 Task: Create a due date automation trigger when advanced on, 2 hours before a card is due add content with a description ending with resume.
Action: Mouse moved to (1018, 190)
Screenshot: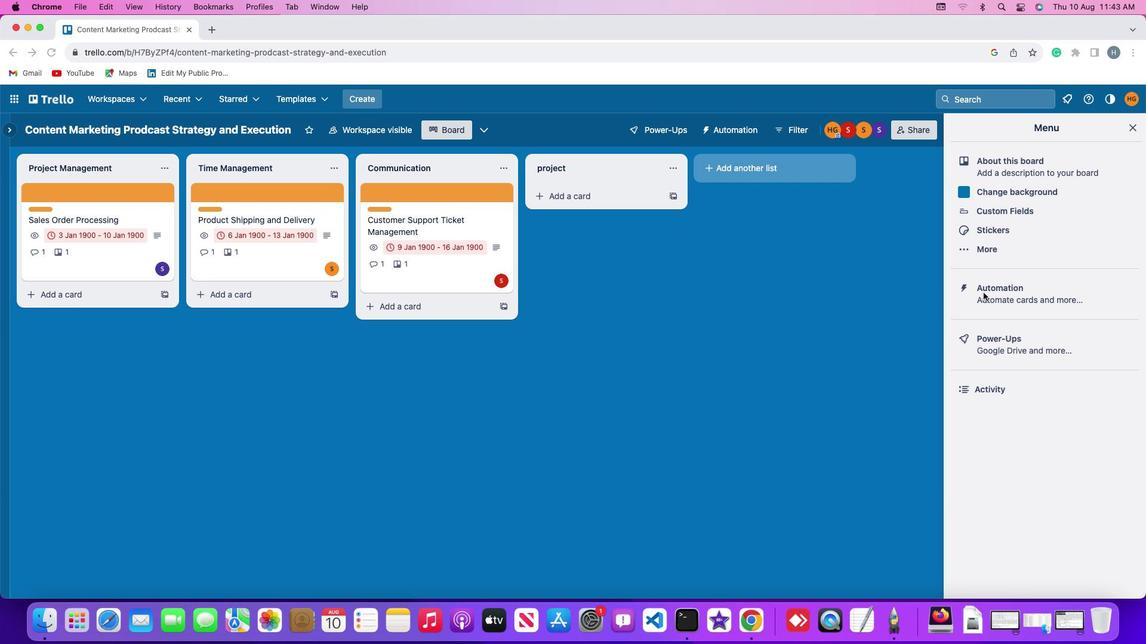 
Action: Mouse pressed left at (1018, 190)
Screenshot: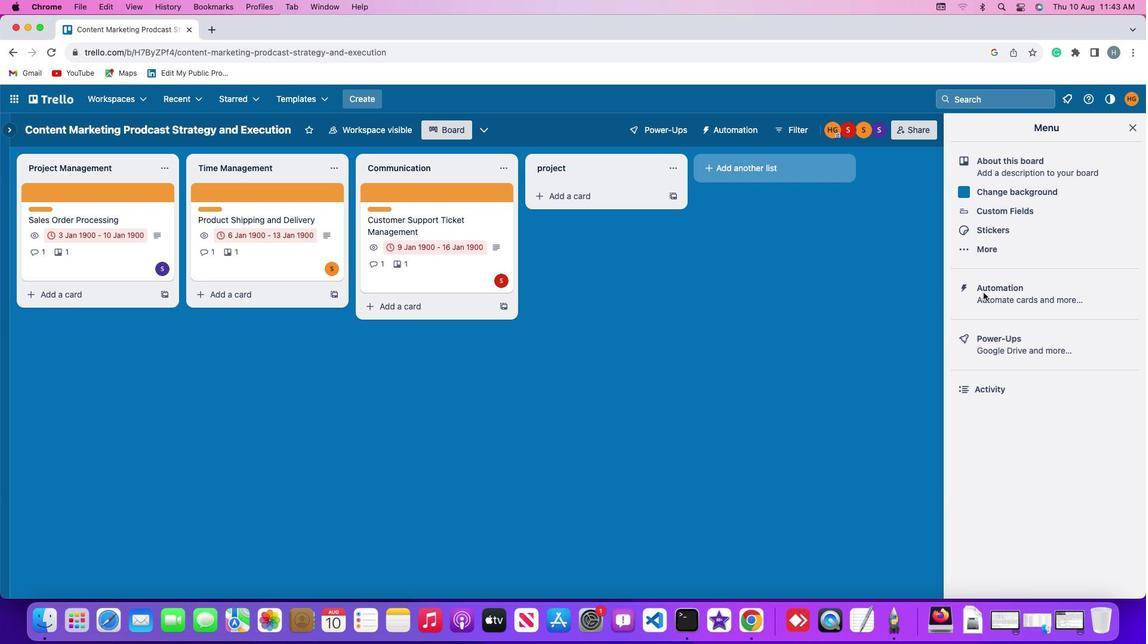 
Action: Mouse pressed left at (1018, 190)
Screenshot: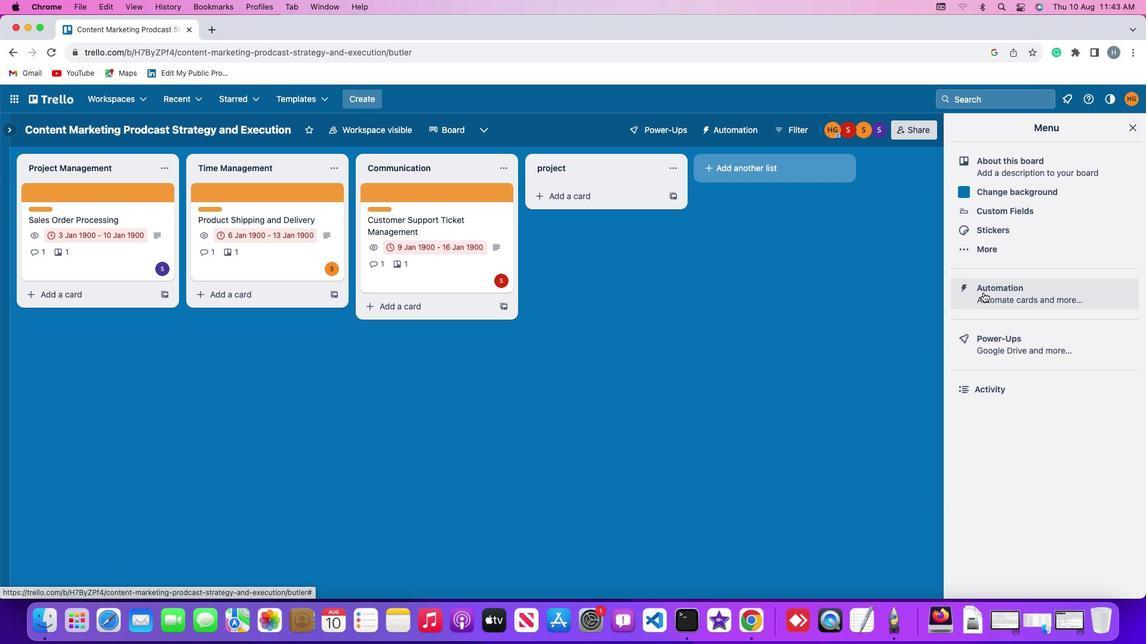 
Action: Mouse moved to (78, 176)
Screenshot: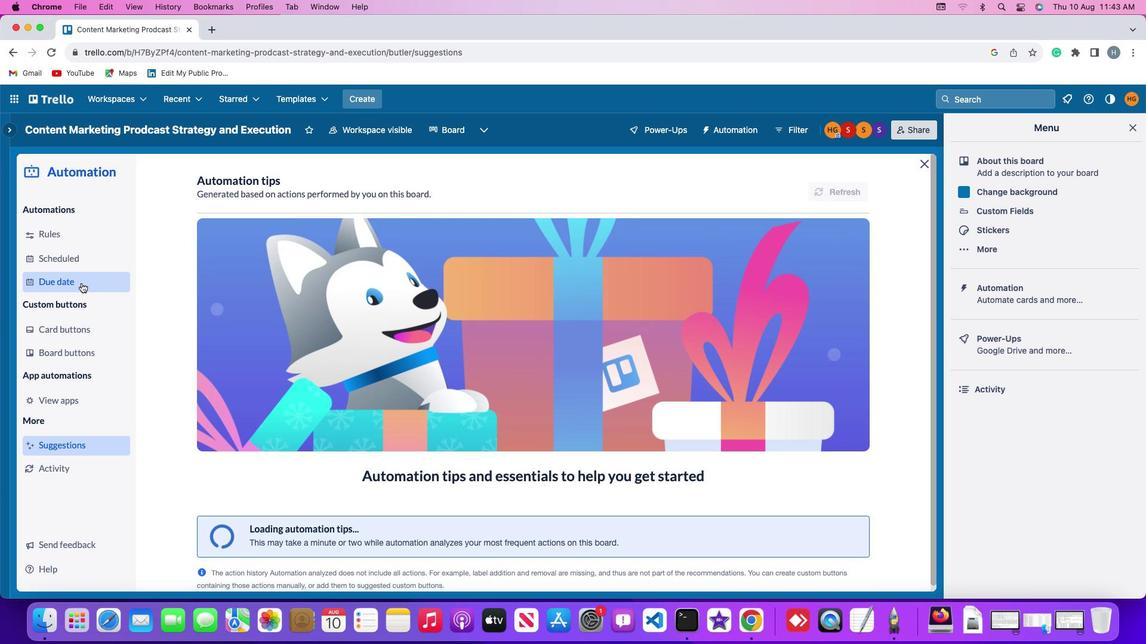 
Action: Mouse pressed left at (78, 176)
Screenshot: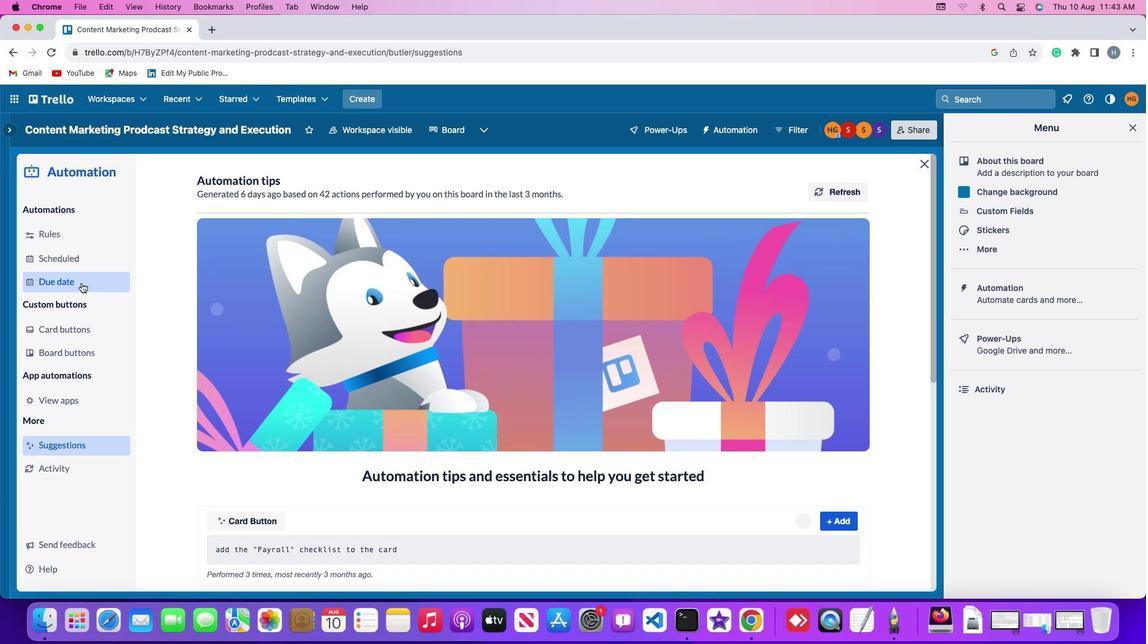 
Action: Mouse moved to (825, 29)
Screenshot: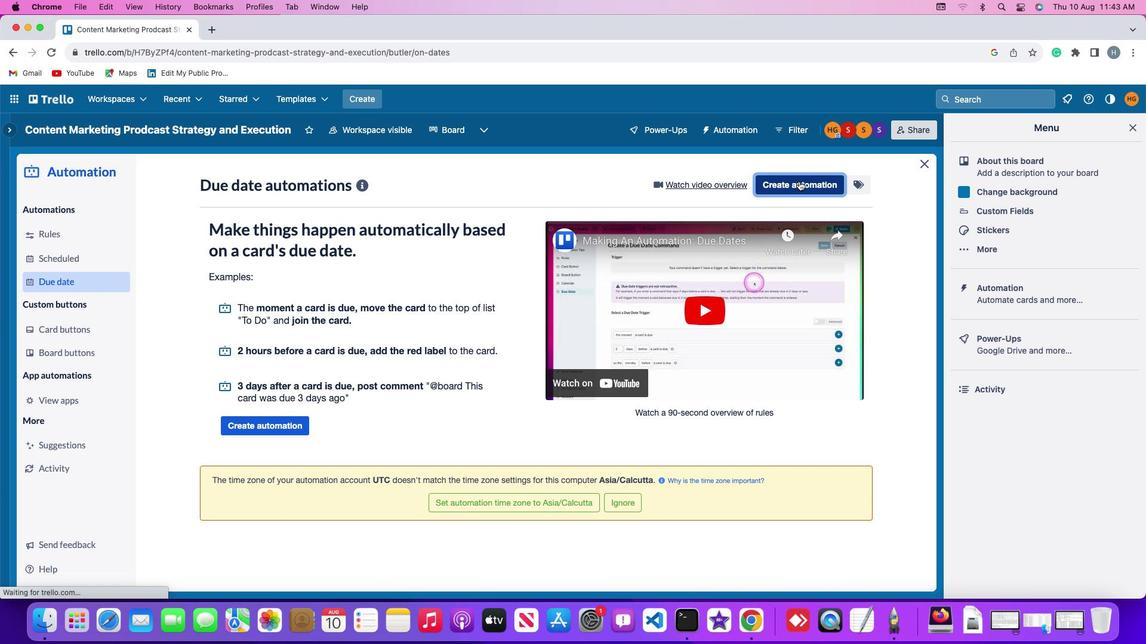 
Action: Mouse pressed left at (825, 29)
Screenshot: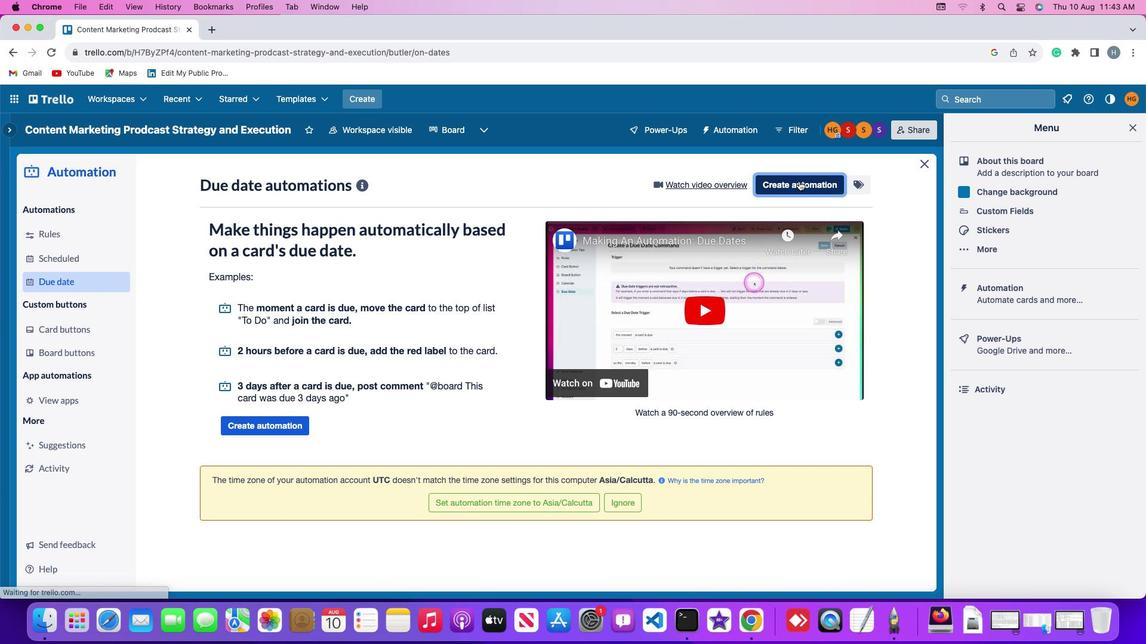 
Action: Mouse moved to (250, 195)
Screenshot: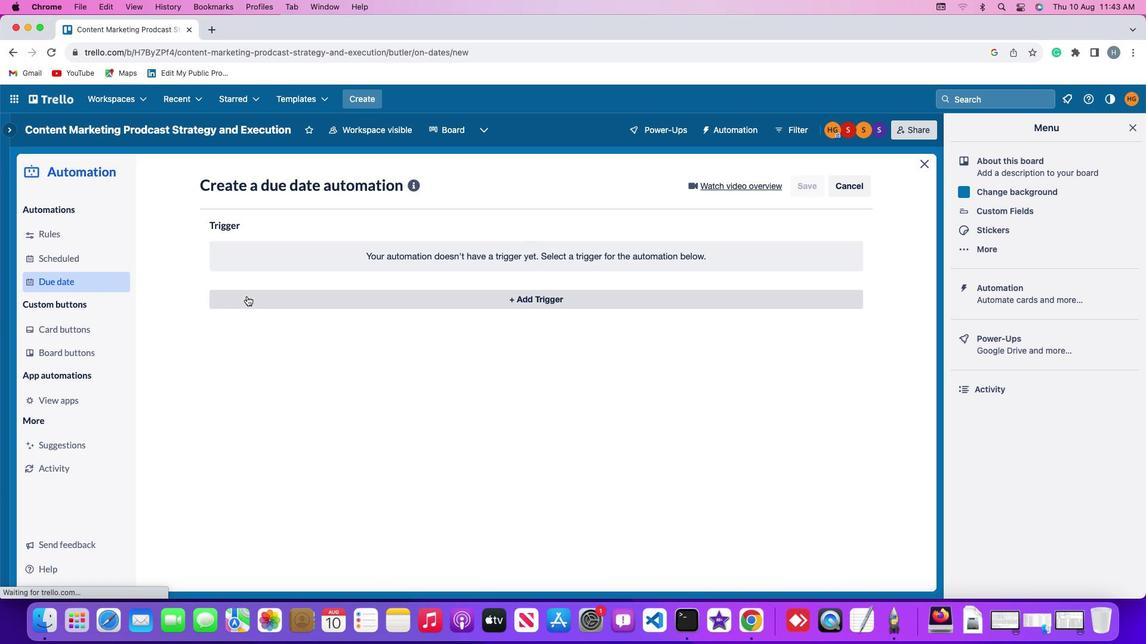 
Action: Mouse pressed left at (250, 195)
Screenshot: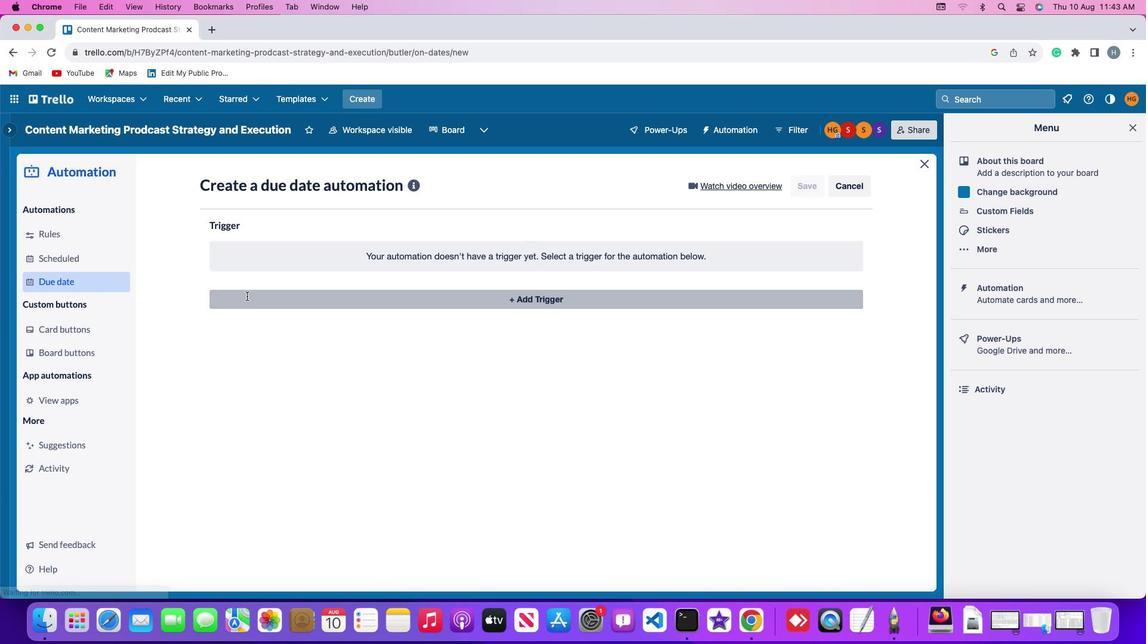 
Action: Mouse moved to (242, 454)
Screenshot: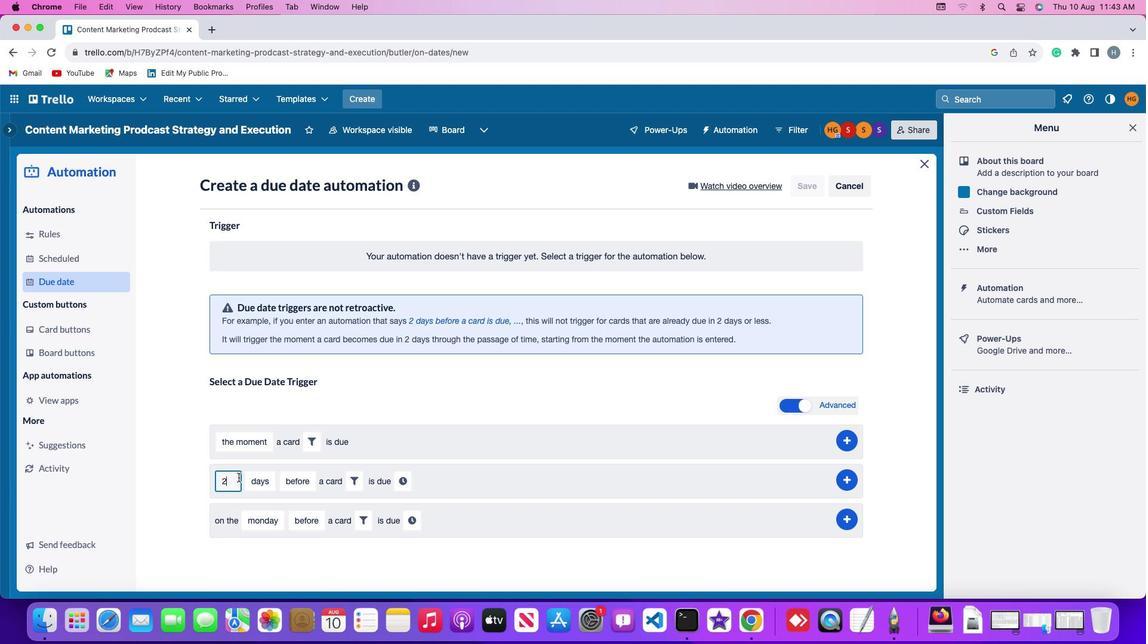 
Action: Mouse pressed left at (242, 454)
Screenshot: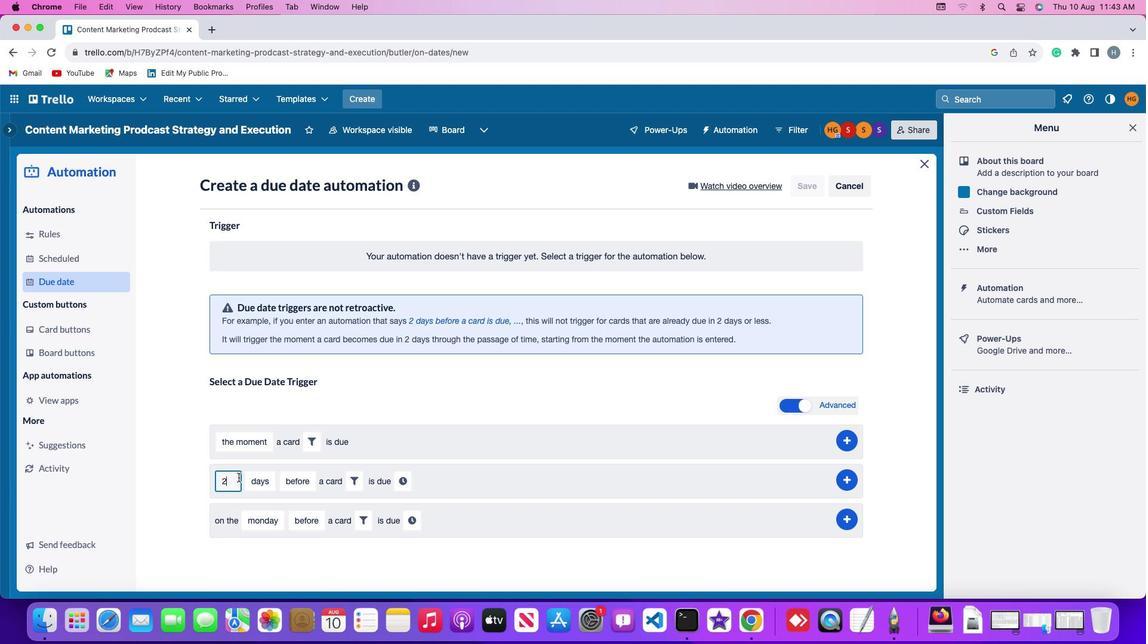 
Action: Mouse moved to (242, 455)
Screenshot: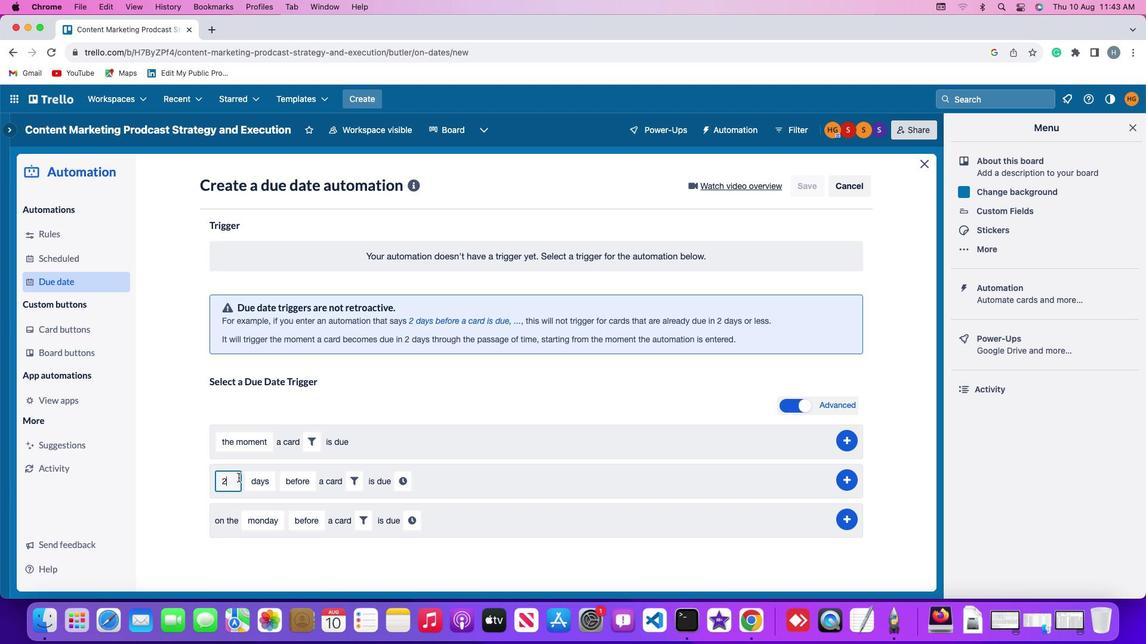 
Action: Key pressed Key.backspace'2'
Screenshot: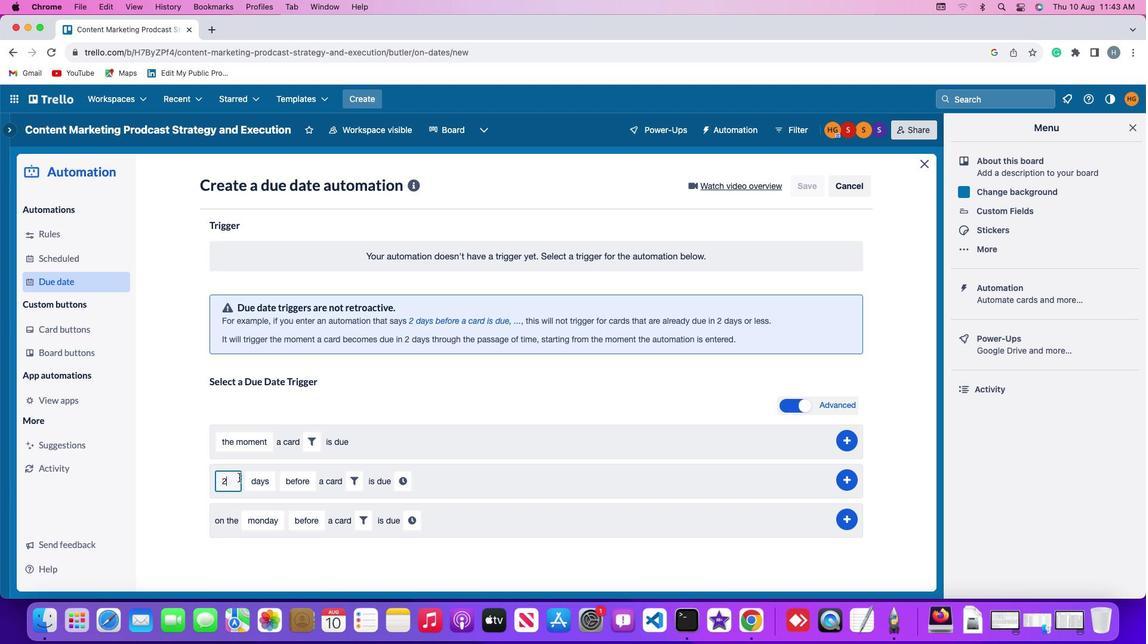 
Action: Mouse moved to (261, 456)
Screenshot: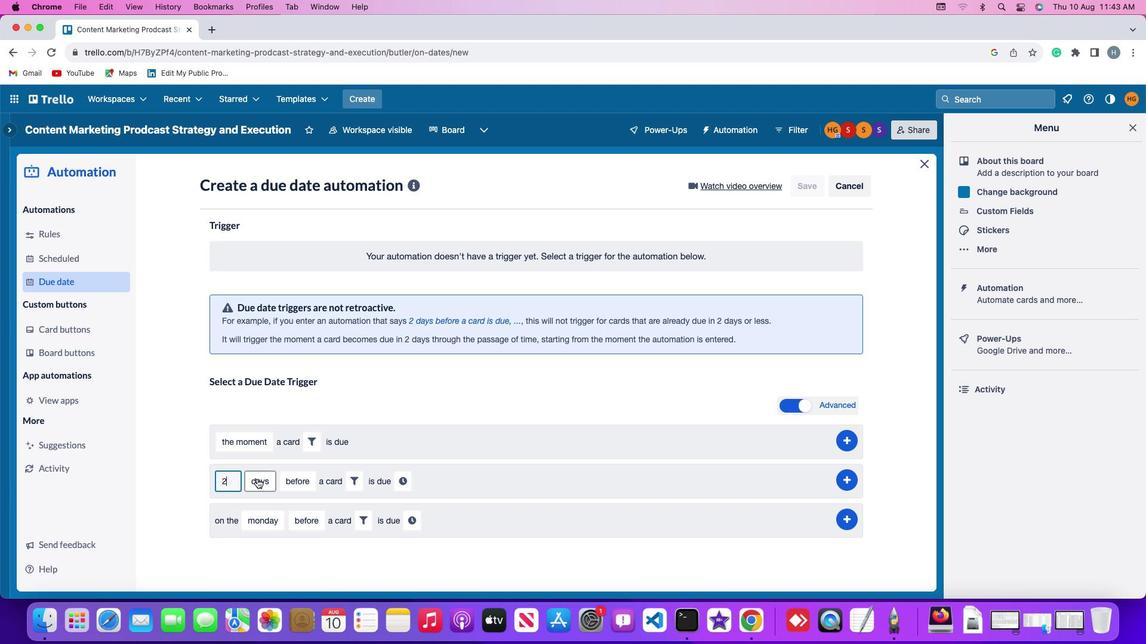 
Action: Mouse pressed left at (261, 456)
Screenshot: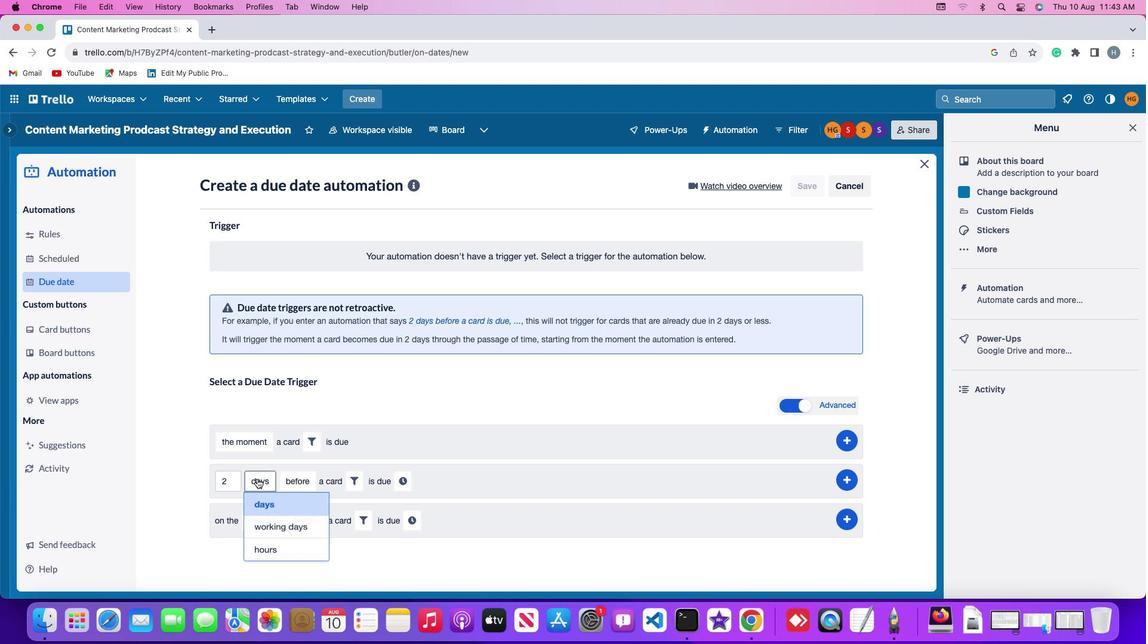 
Action: Mouse moved to (273, 566)
Screenshot: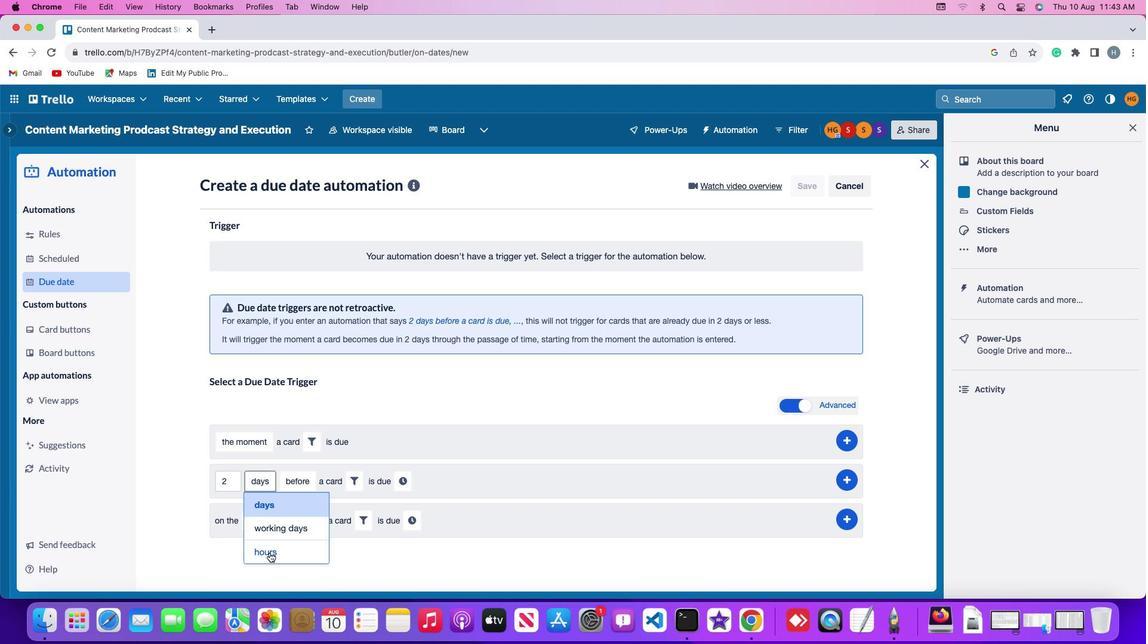
Action: Mouse pressed left at (273, 566)
Screenshot: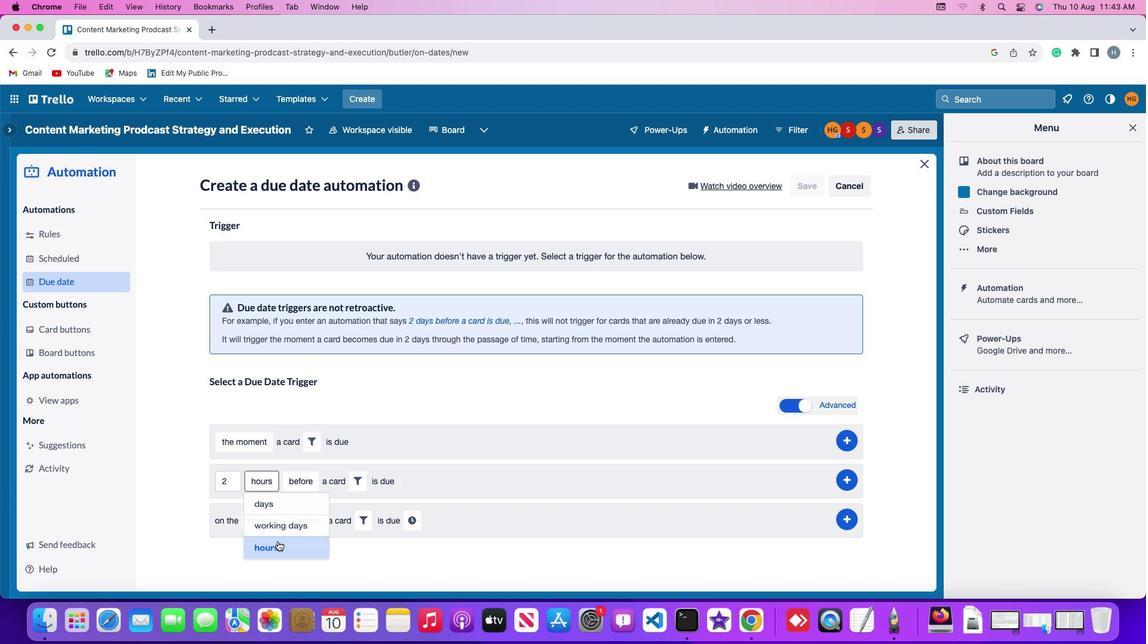 
Action: Mouse moved to (313, 464)
Screenshot: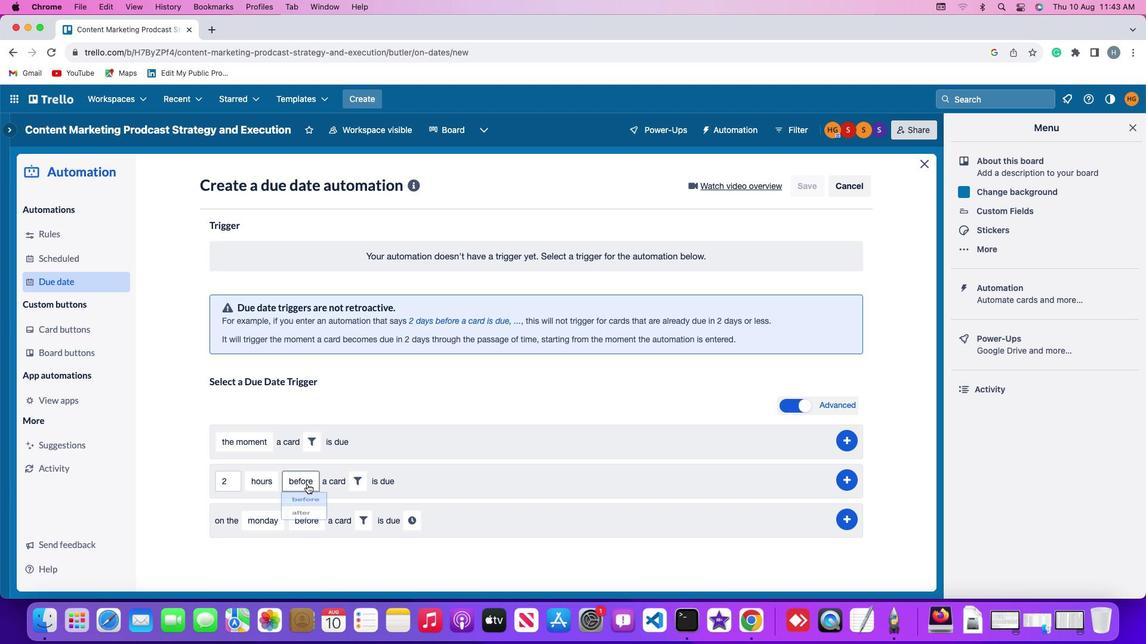 
Action: Mouse pressed left at (313, 464)
Screenshot: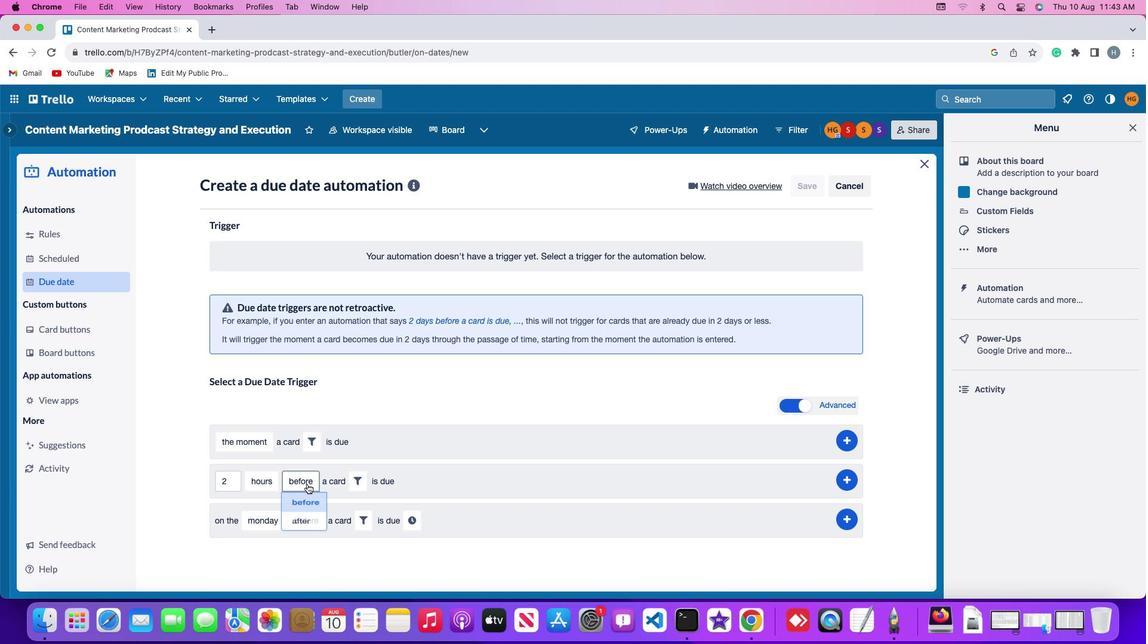 
Action: Mouse moved to (326, 489)
Screenshot: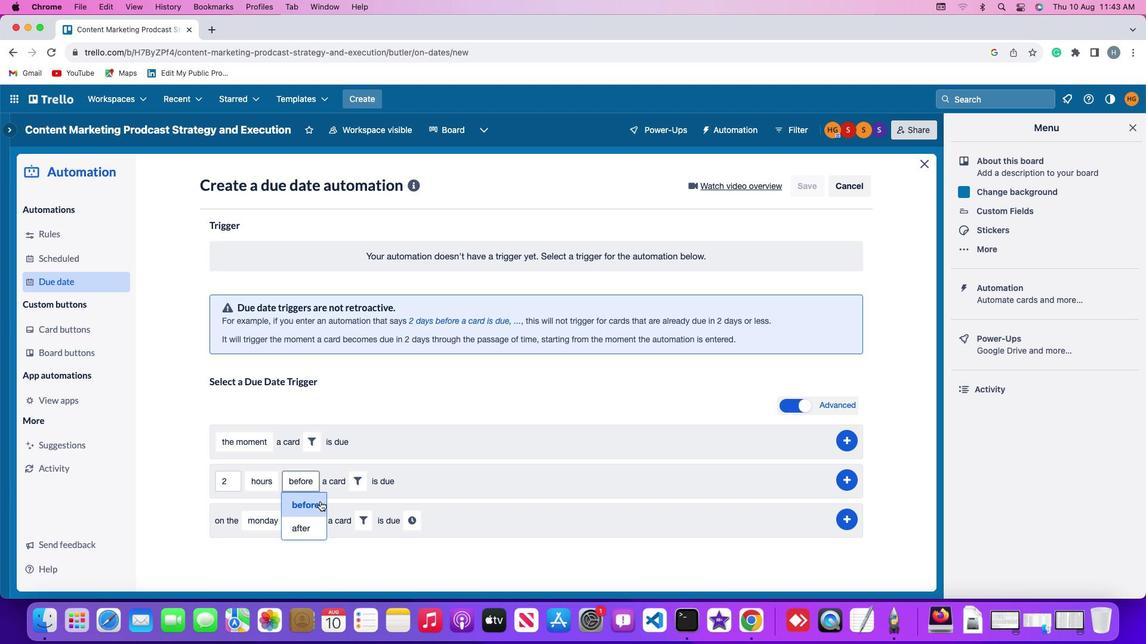 
Action: Mouse pressed left at (326, 489)
Screenshot: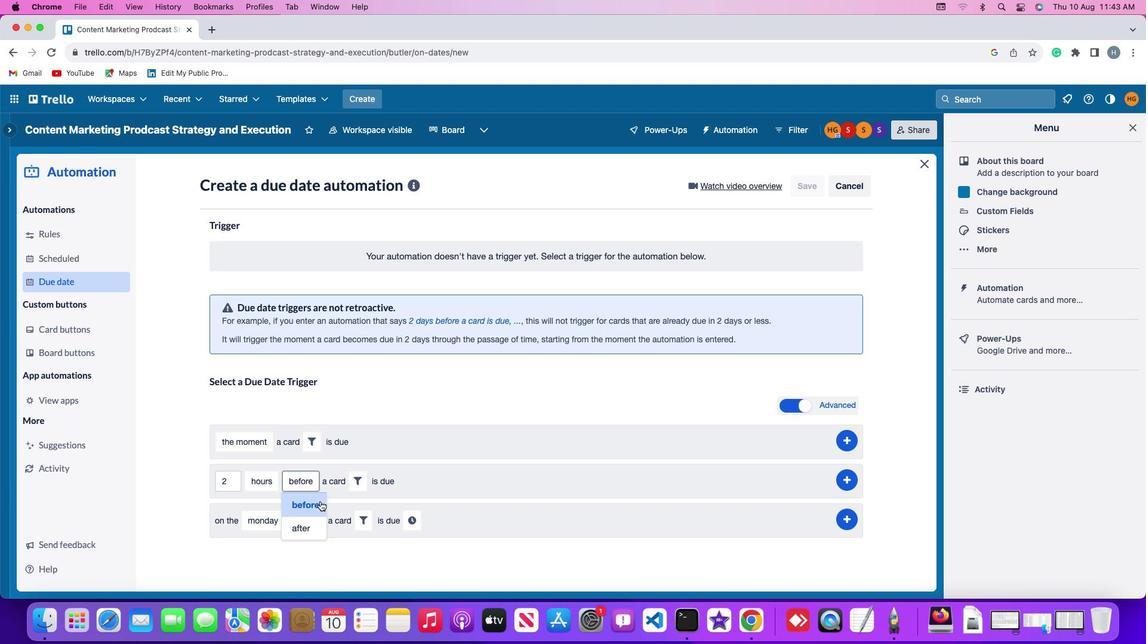 
Action: Mouse moved to (364, 458)
Screenshot: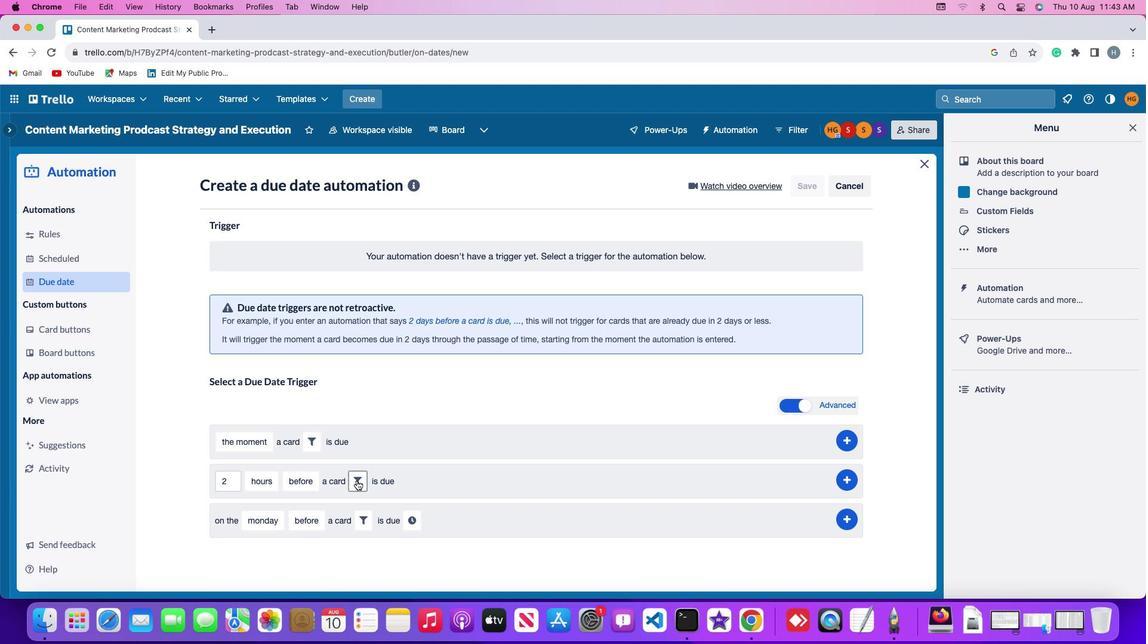 
Action: Mouse pressed left at (364, 458)
Screenshot: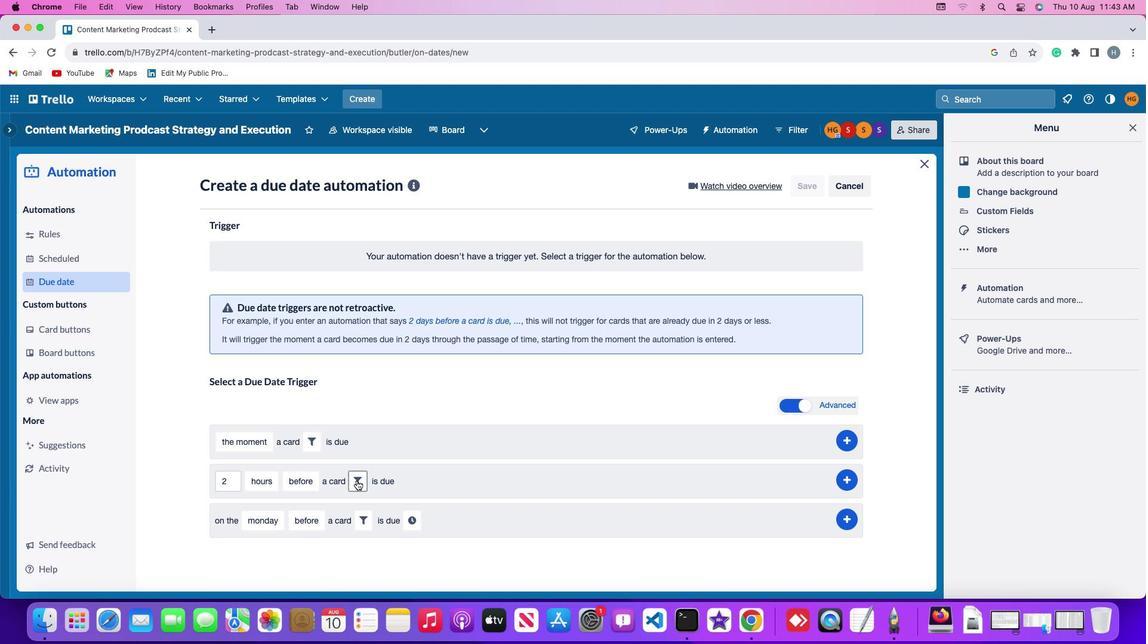 
Action: Mouse moved to (532, 515)
Screenshot: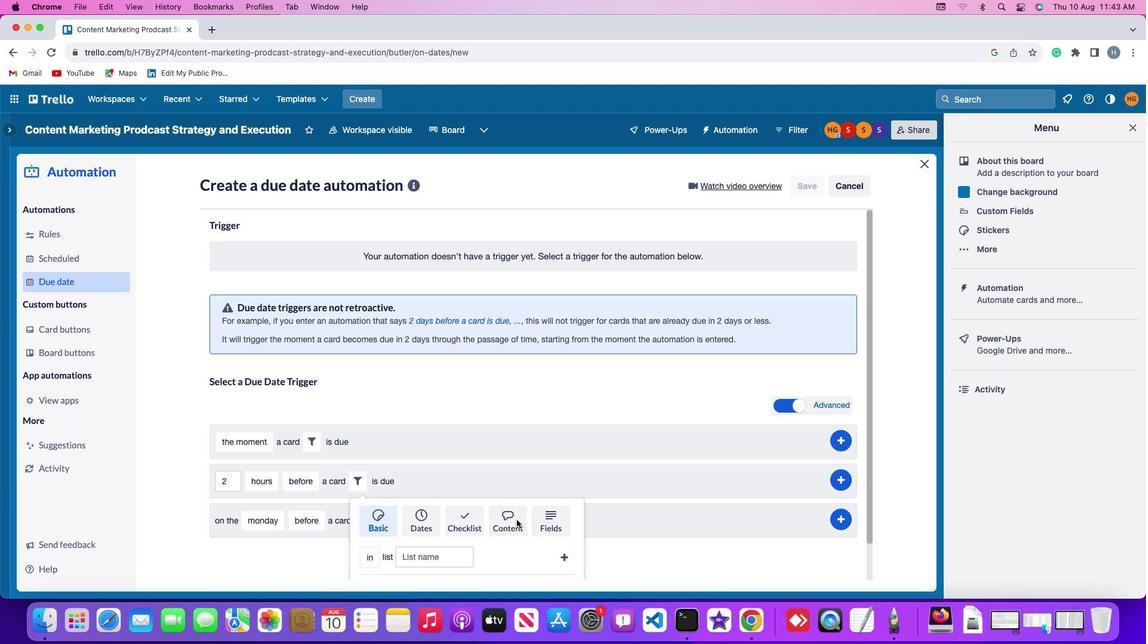 
Action: Mouse pressed left at (532, 515)
Screenshot: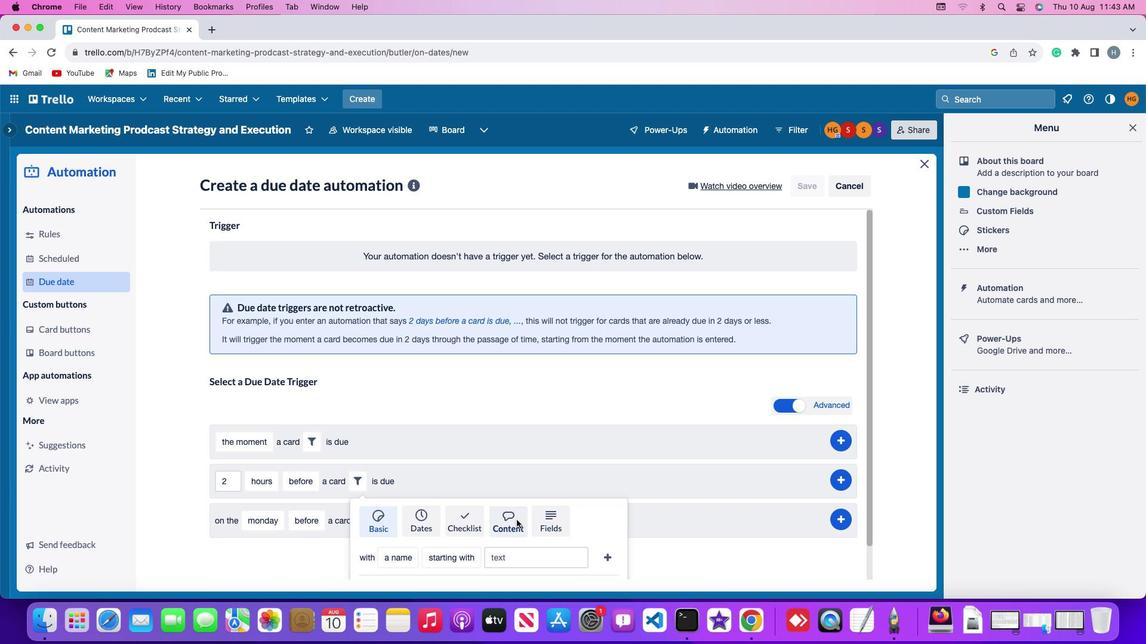 
Action: Mouse moved to (383, 569)
Screenshot: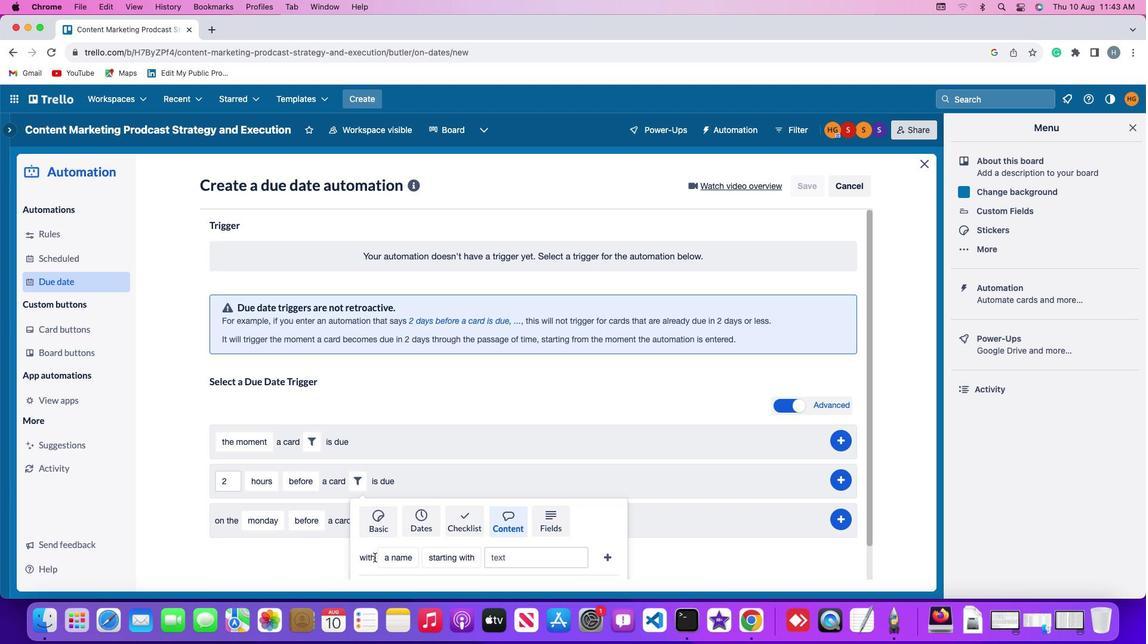 
Action: Mouse pressed left at (383, 569)
Screenshot: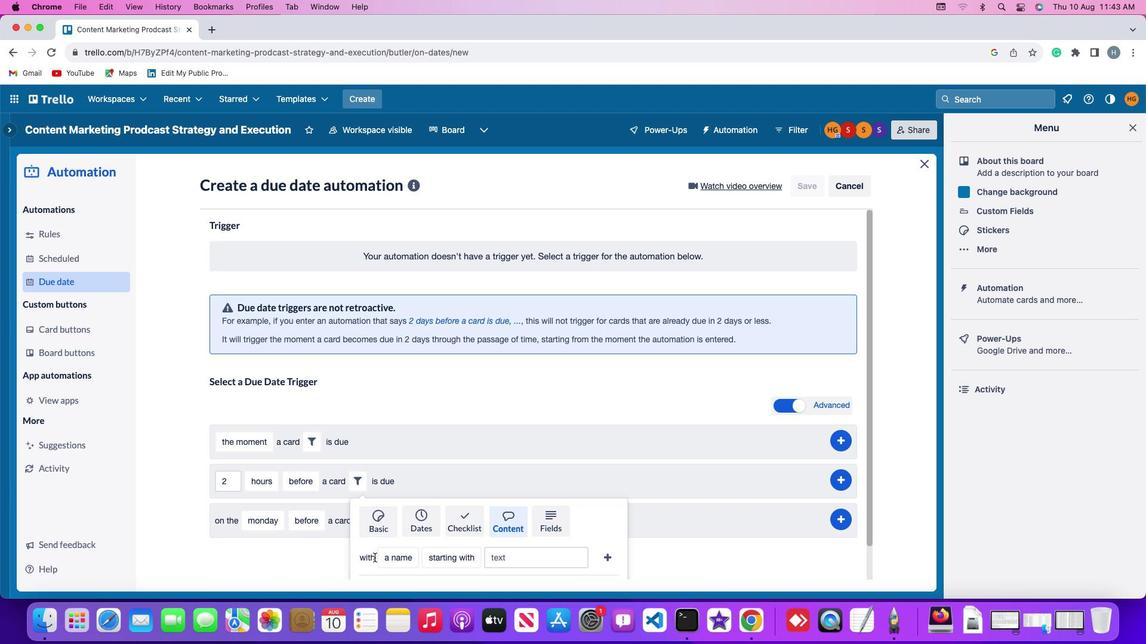 
Action: Mouse moved to (413, 573)
Screenshot: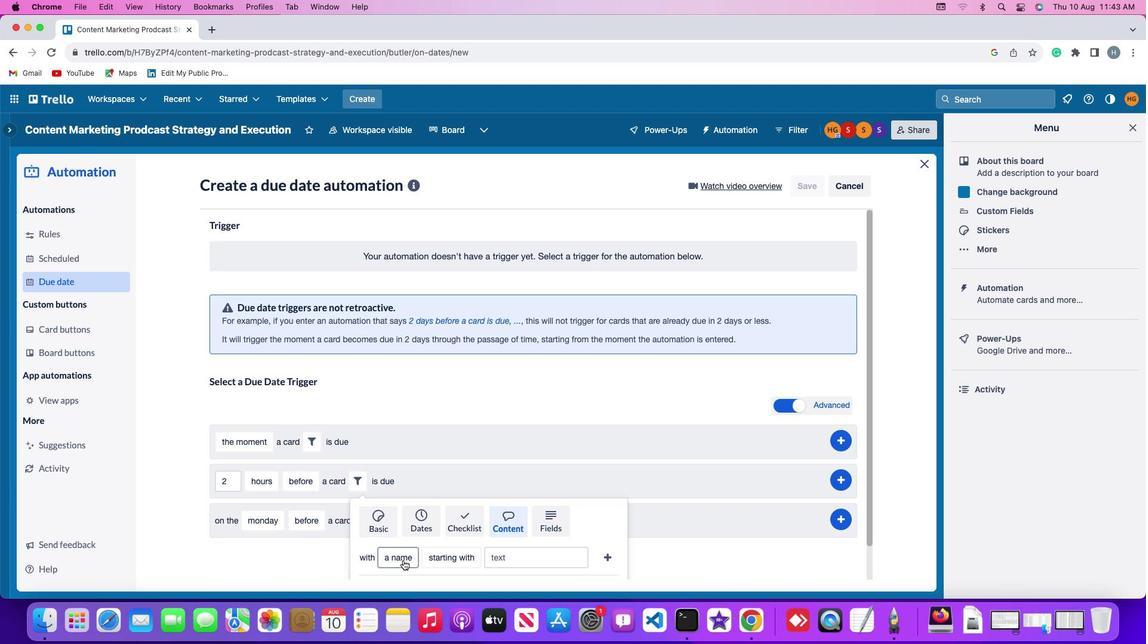 
Action: Mouse pressed left at (413, 573)
Screenshot: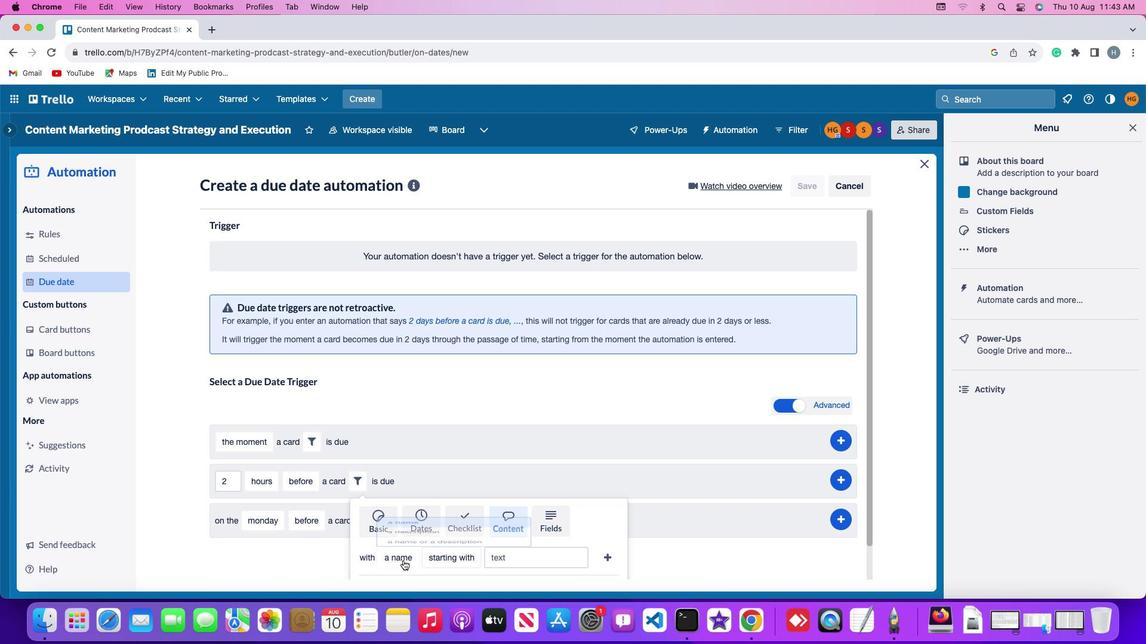 
Action: Mouse moved to (429, 499)
Screenshot: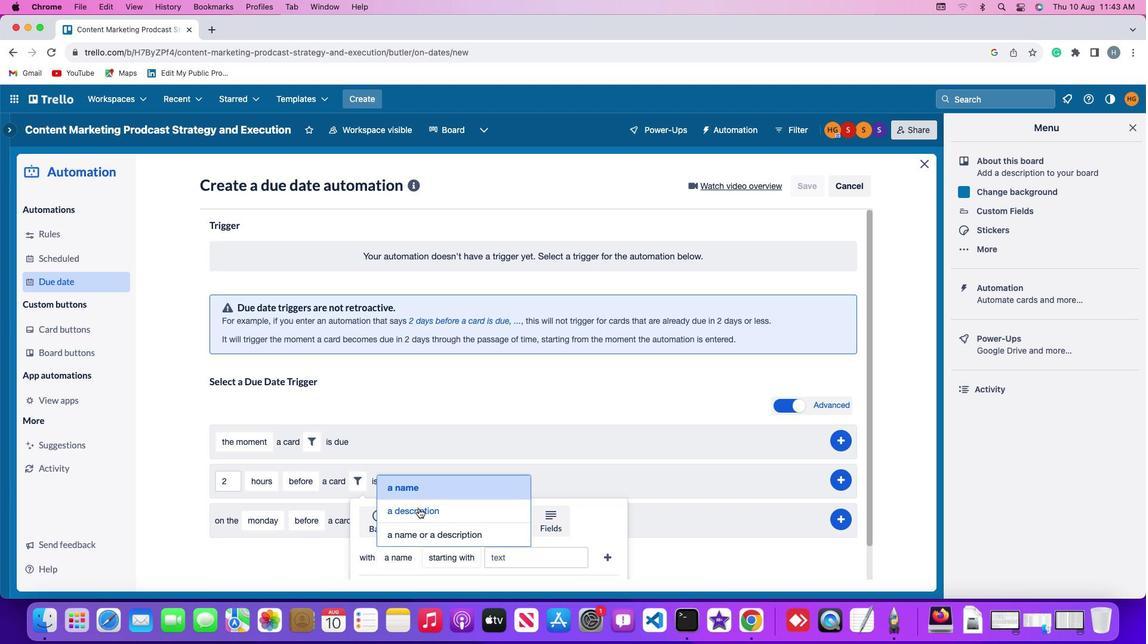 
Action: Mouse pressed left at (429, 499)
Screenshot: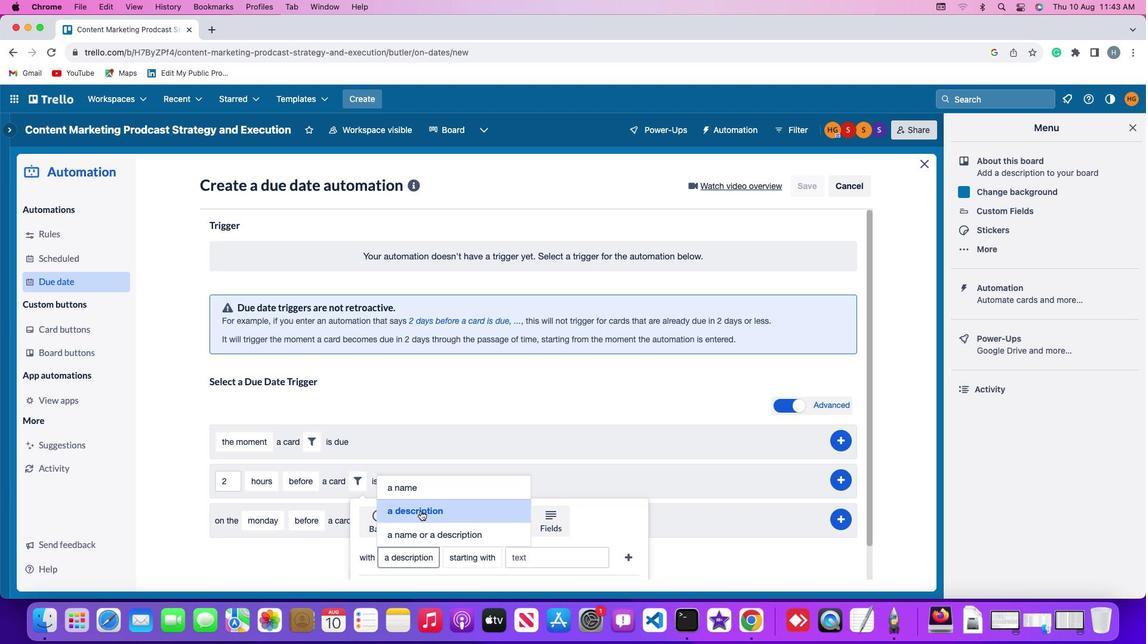 
Action: Mouse moved to (470, 570)
Screenshot: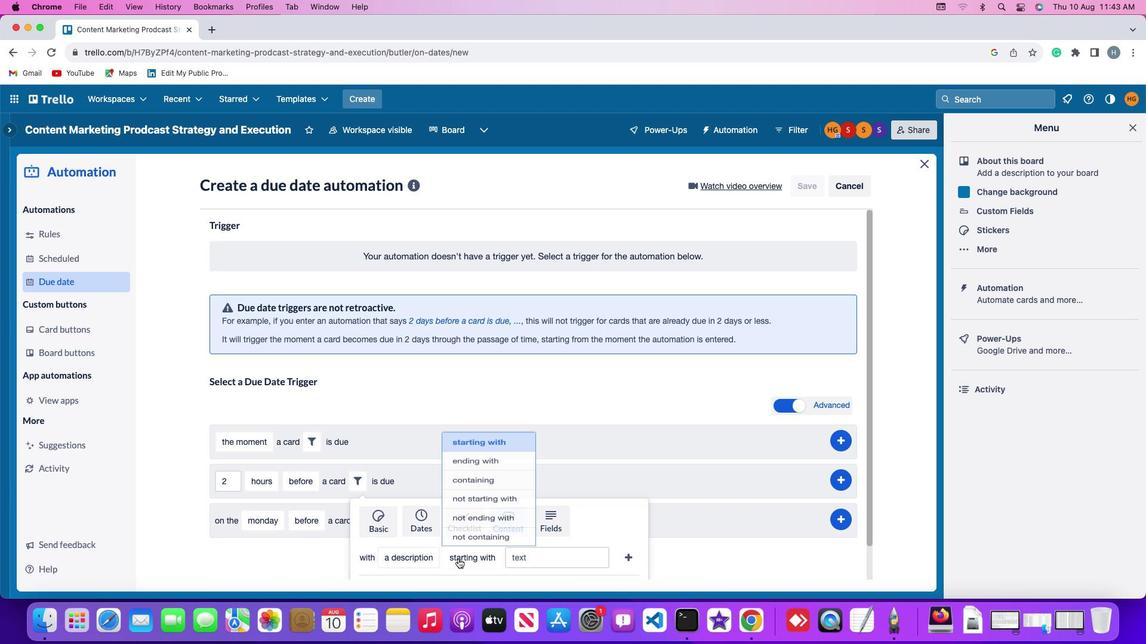 
Action: Mouse pressed left at (470, 570)
Screenshot: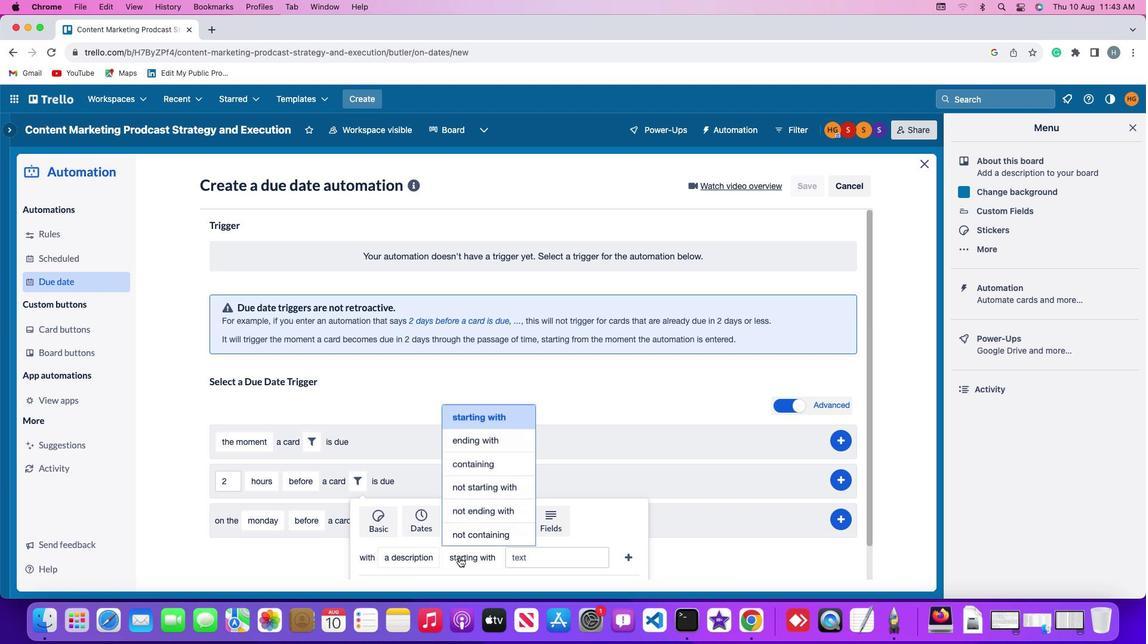 
Action: Mouse moved to (497, 390)
Screenshot: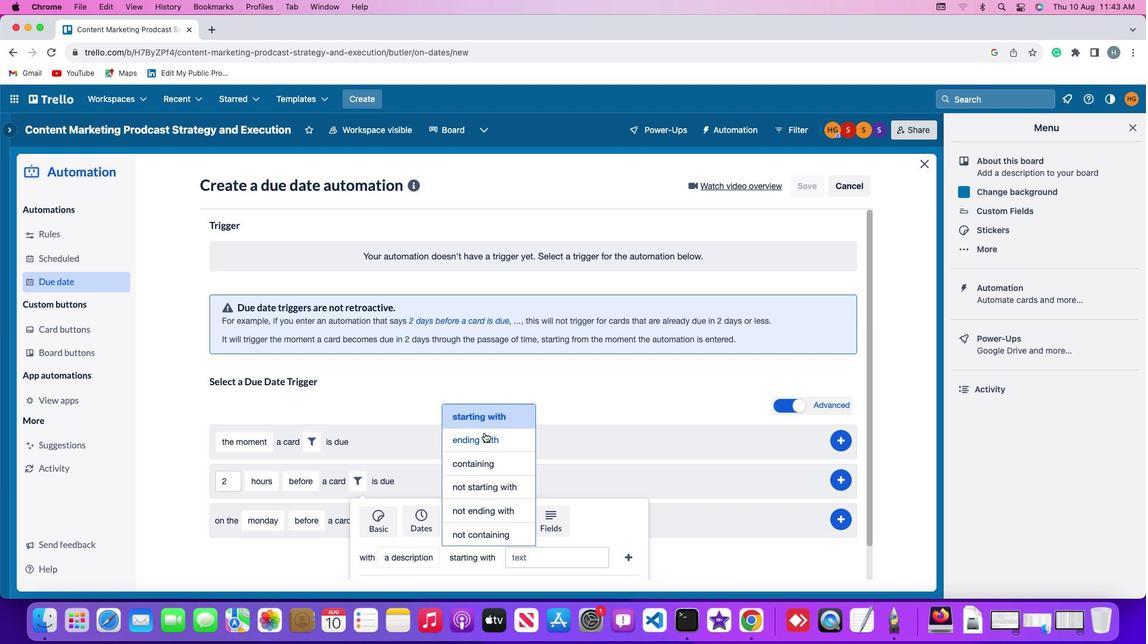 
Action: Mouse pressed left at (497, 390)
Screenshot: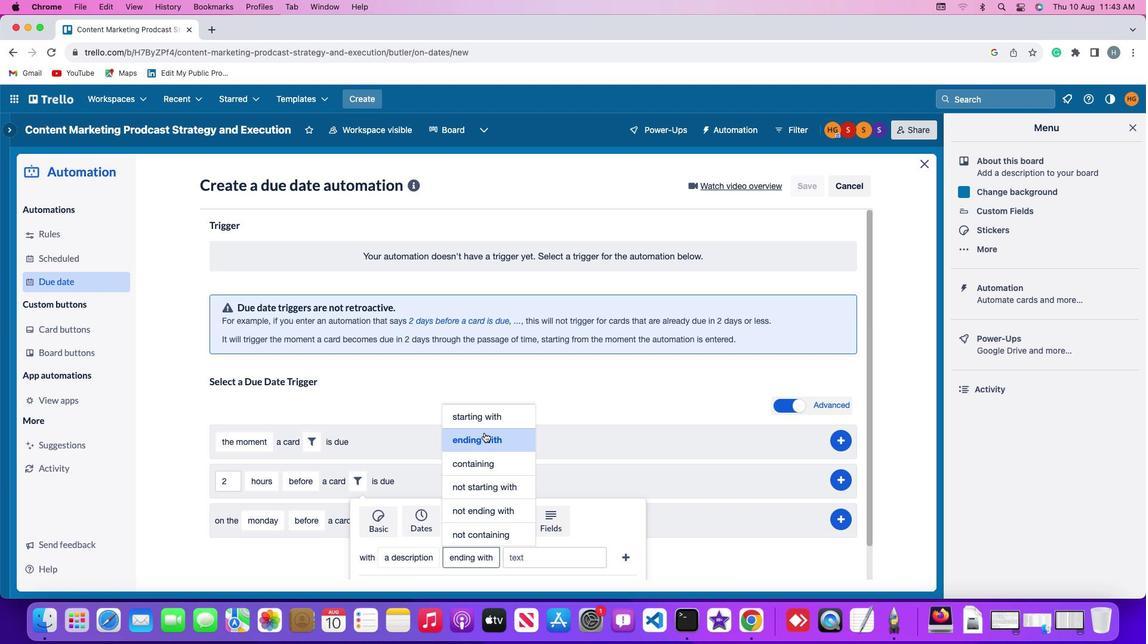 
Action: Mouse moved to (543, 571)
Screenshot: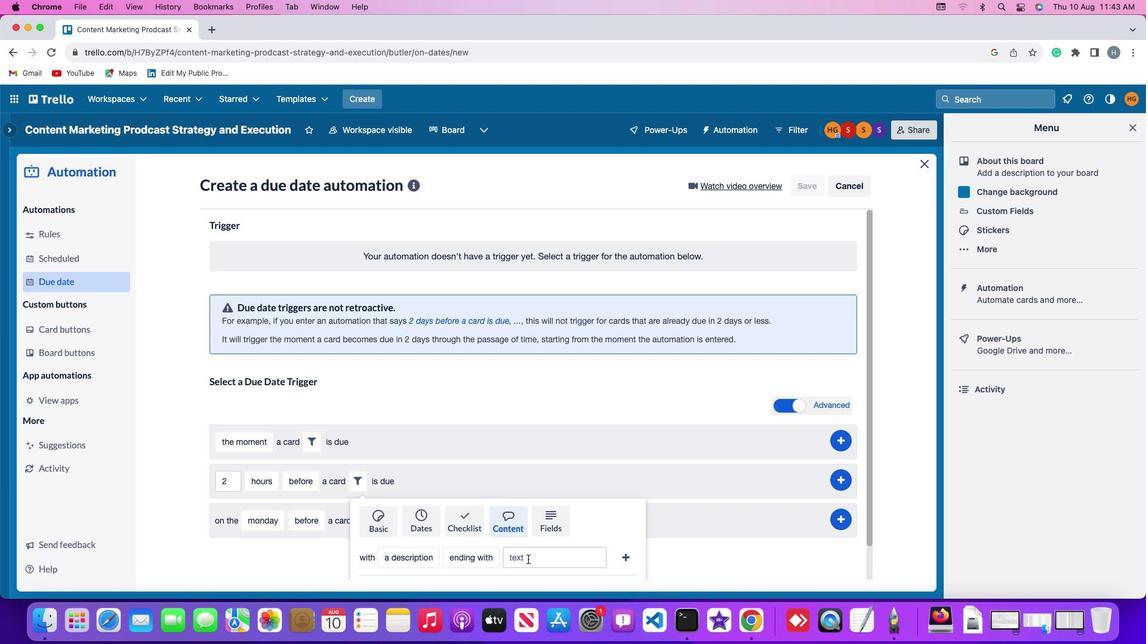 
Action: Mouse pressed left at (543, 571)
Screenshot: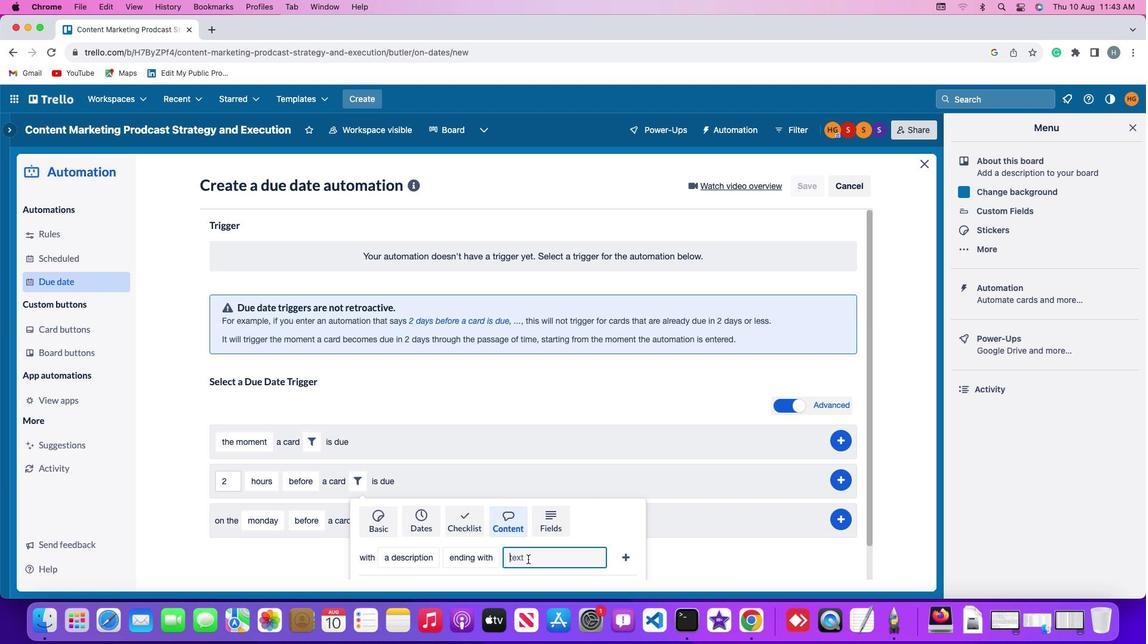 
Action: Key pressed 'r''e''s''u''m''e'
Screenshot: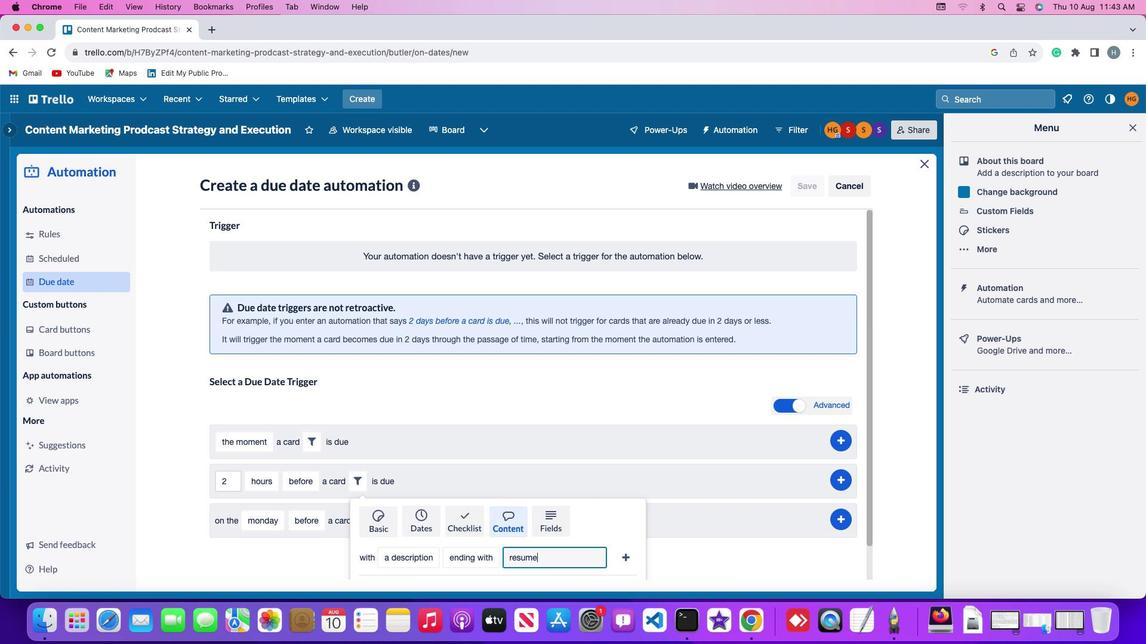 
Action: Mouse moved to (643, 567)
Screenshot: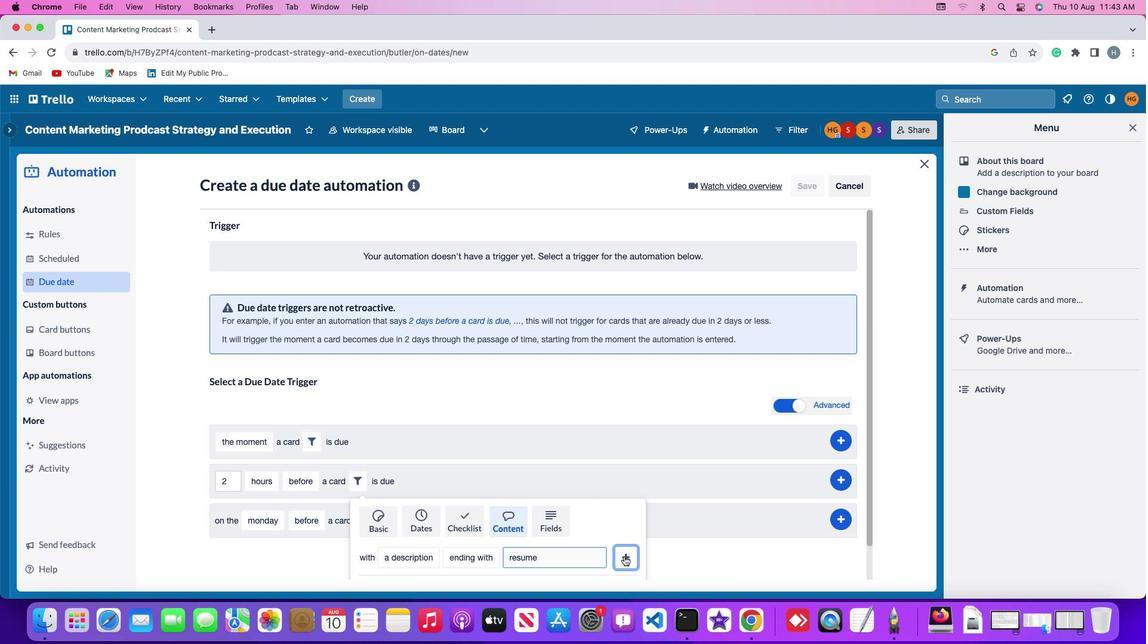 
Action: Mouse pressed left at (643, 567)
Screenshot: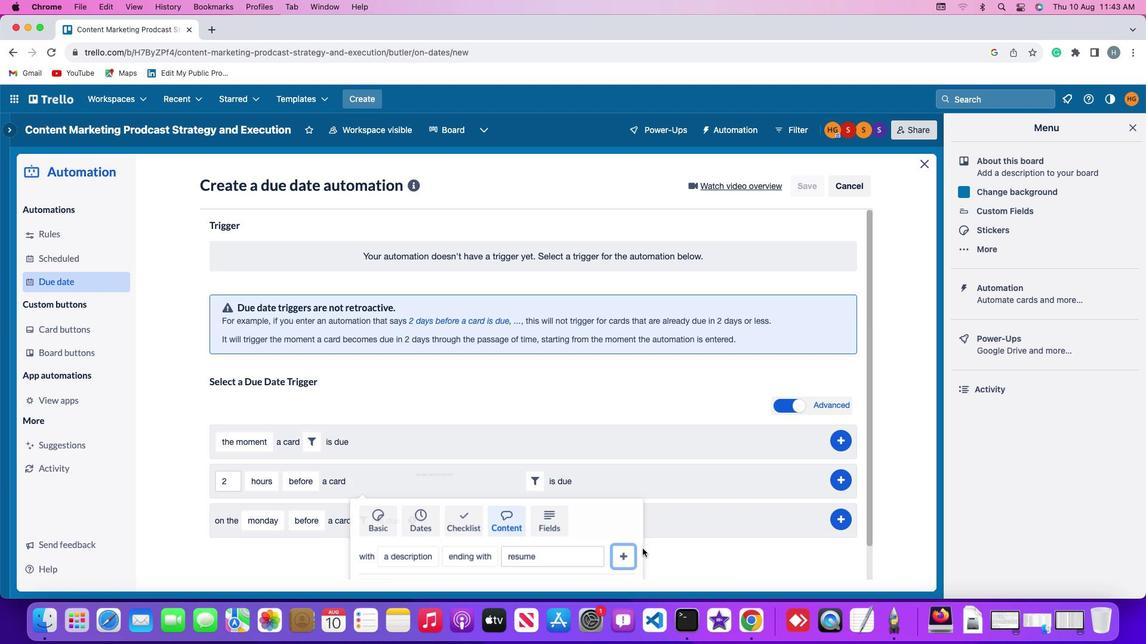 
Action: Mouse moved to (874, 456)
Screenshot: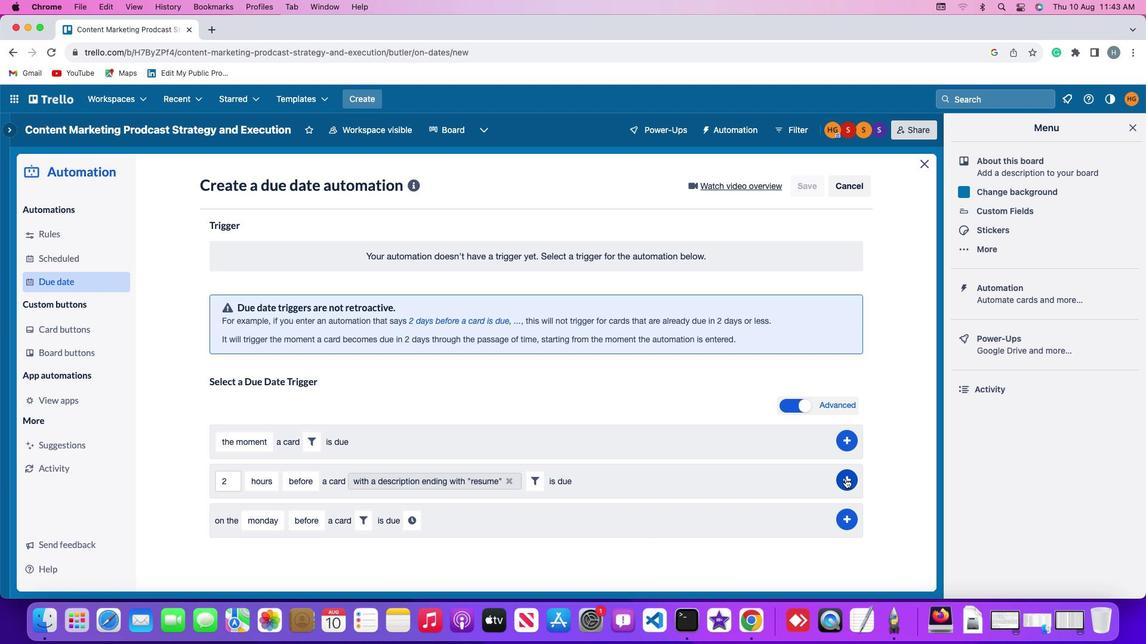 
Action: Mouse pressed left at (874, 456)
Screenshot: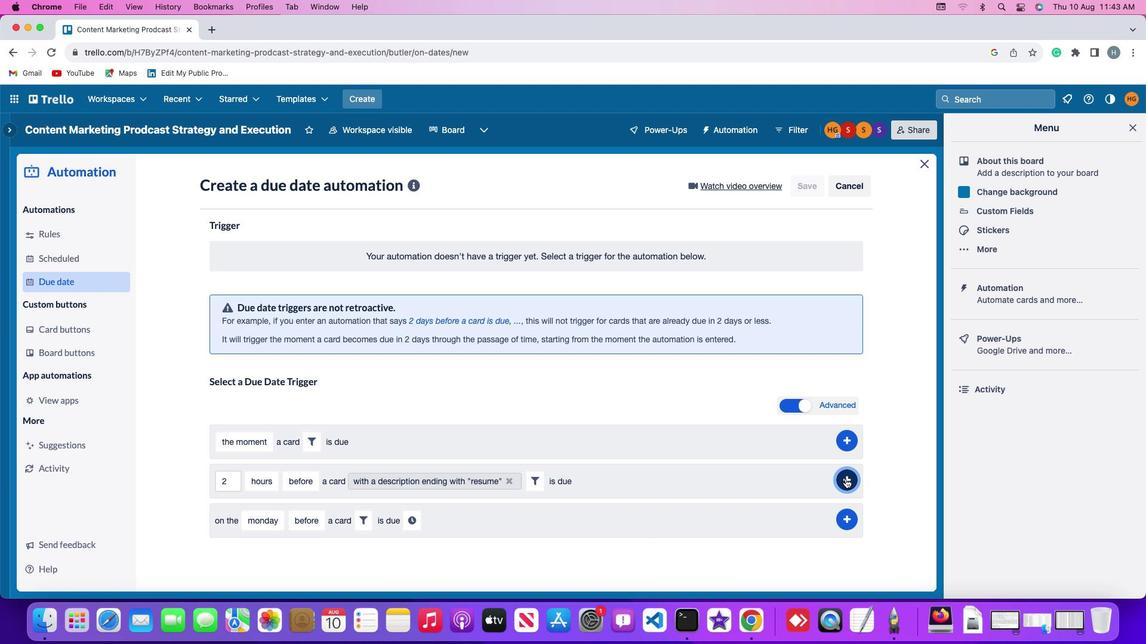 
Action: Mouse moved to (928, 352)
Screenshot: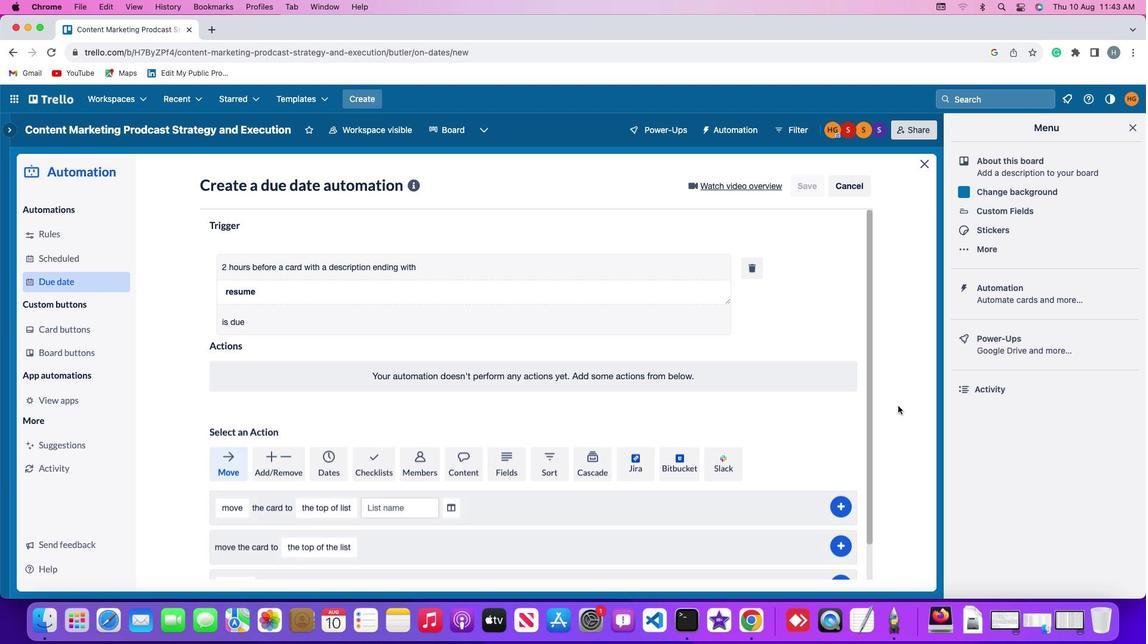 
